 Task: Create a rule from the Recommended list, Task Added to this Project -> add SubTasks in the project BrainBridge with SubTasks Gather and Analyse Requirements , Design and Implement Solution , System Test and UAT , Release to Production / Go Live
Action: Mouse moved to (752, 387)
Screenshot: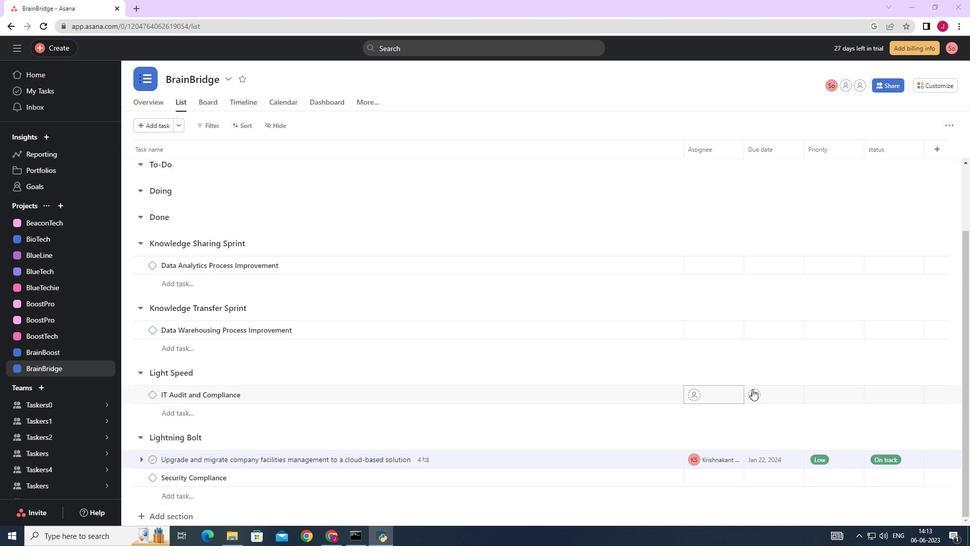 
Action: Mouse scrolled (752, 387) with delta (0, 0)
Screenshot: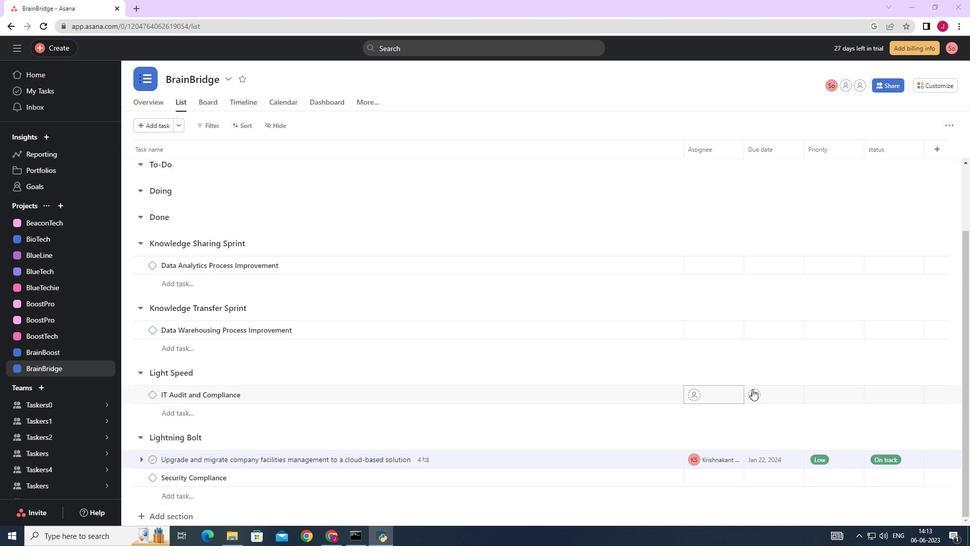 
Action: Mouse moved to (751, 387)
Screenshot: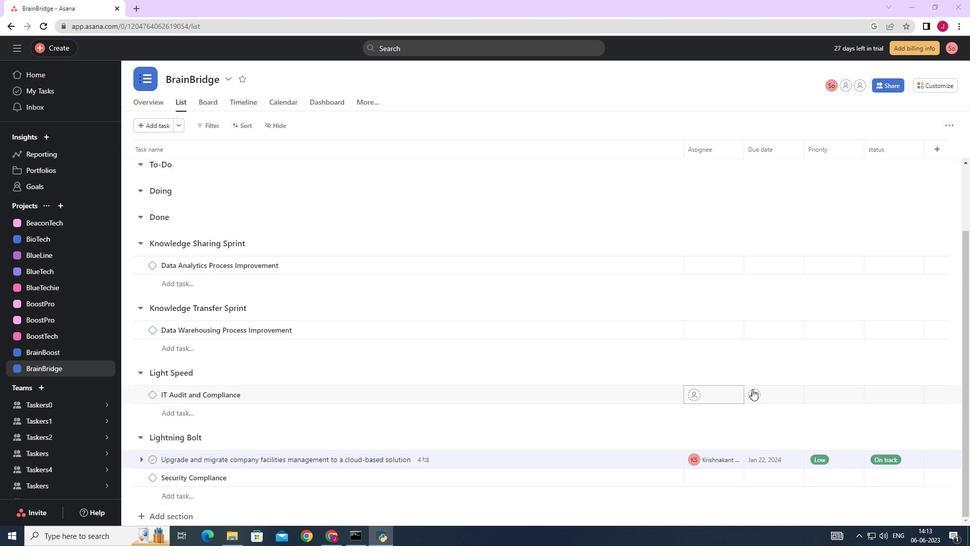 
Action: Mouse scrolled (751, 387) with delta (0, 0)
Screenshot: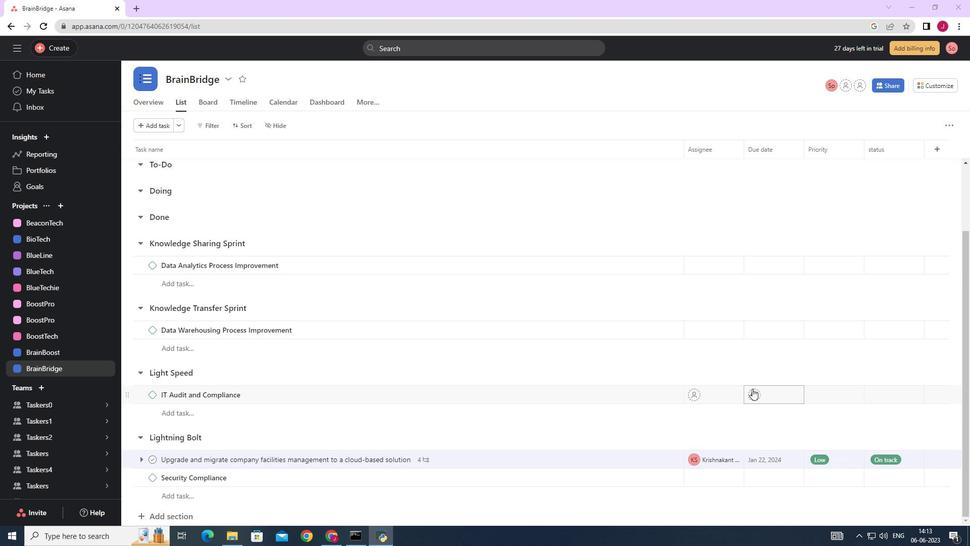 
Action: Mouse moved to (750, 386)
Screenshot: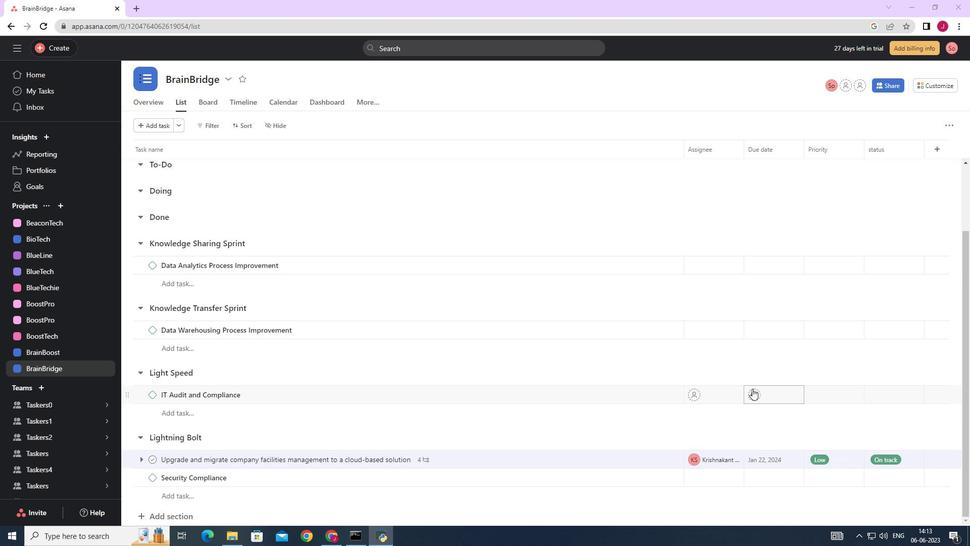 
Action: Mouse scrolled (750, 386) with delta (0, 0)
Screenshot: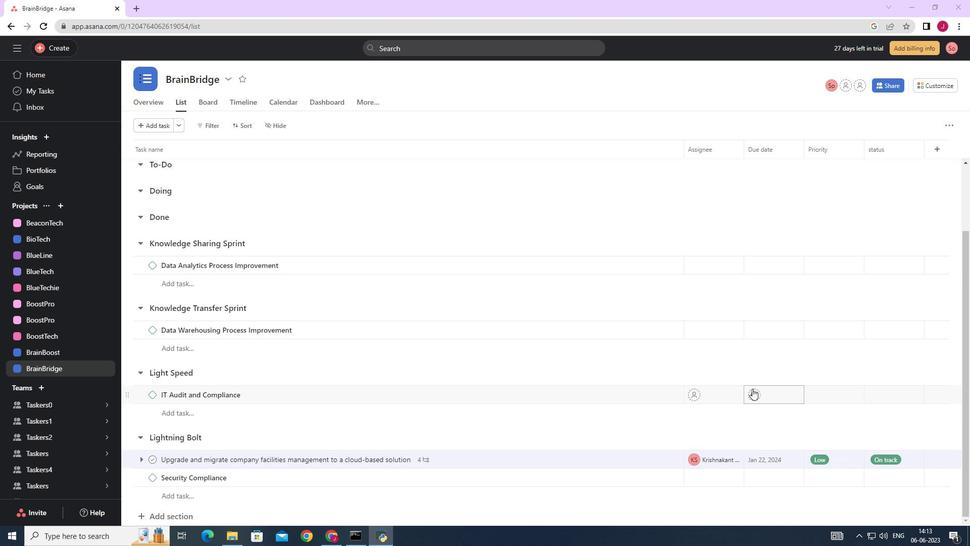 
Action: Mouse moved to (936, 85)
Screenshot: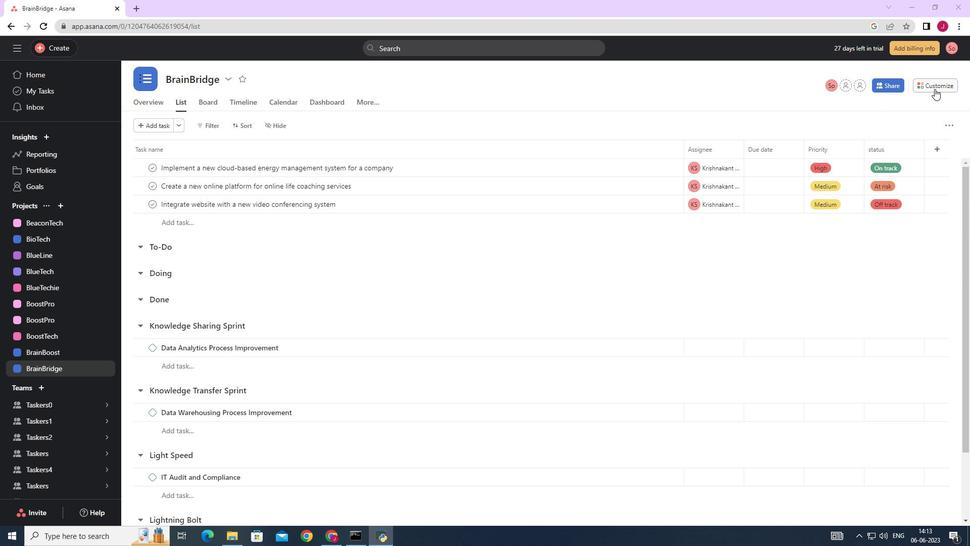 
Action: Mouse pressed left at (936, 85)
Screenshot: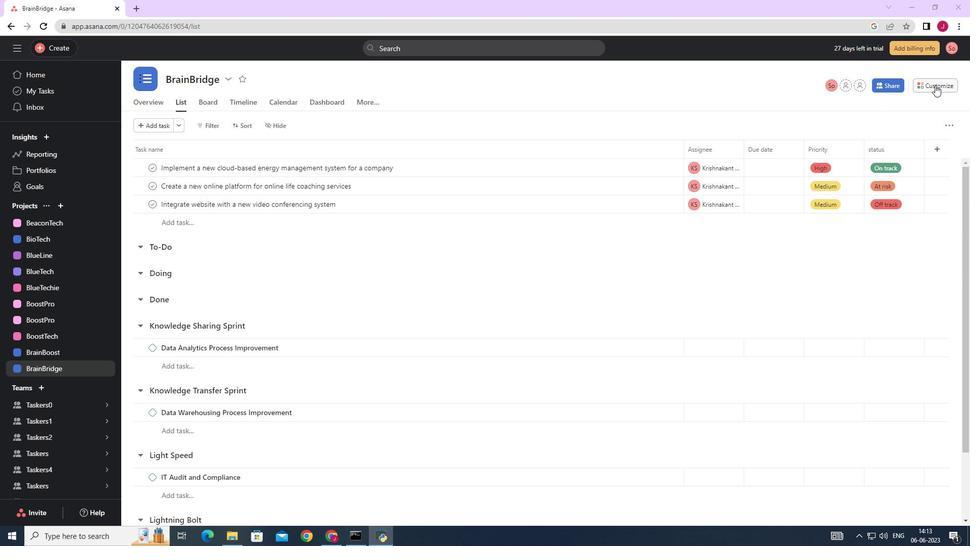 
Action: Mouse moved to (759, 222)
Screenshot: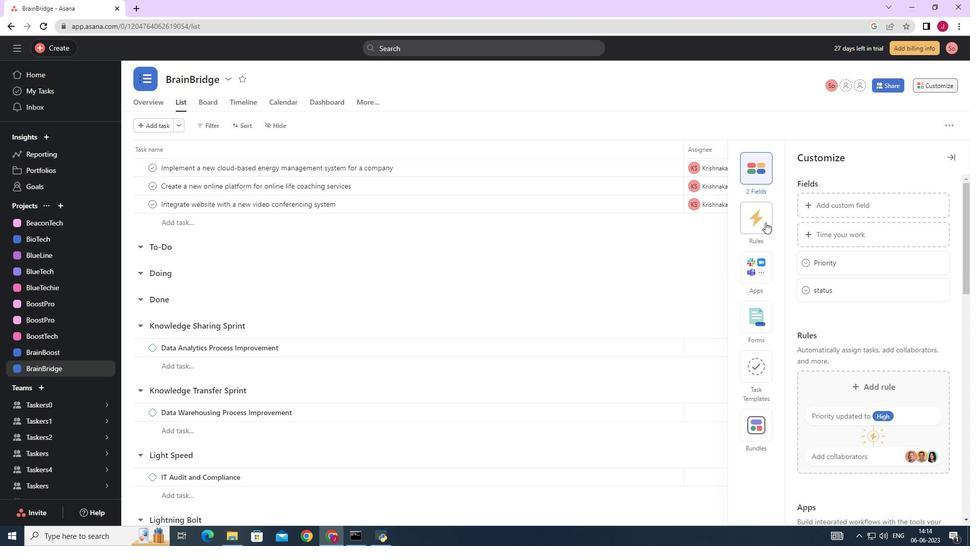 
Action: Mouse pressed left at (759, 222)
Screenshot: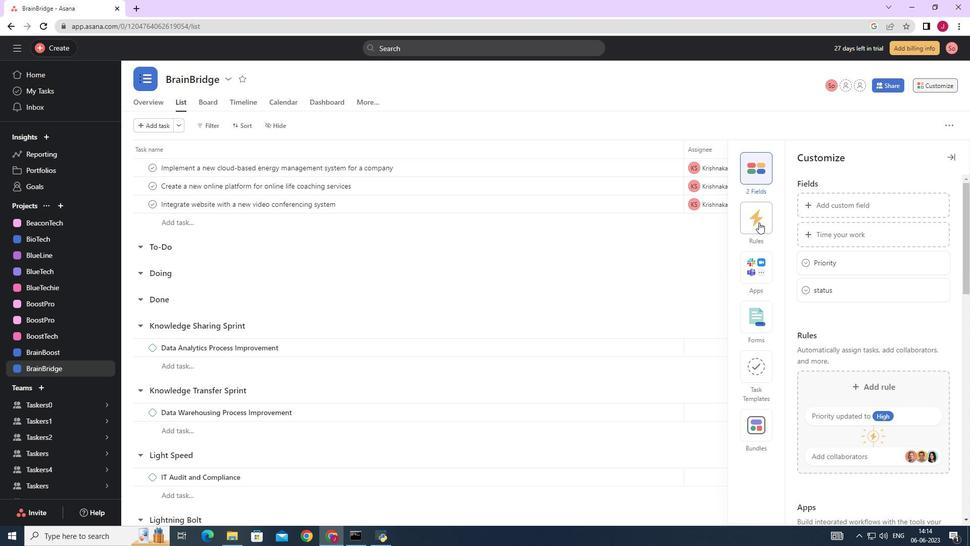 
Action: Mouse moved to (874, 234)
Screenshot: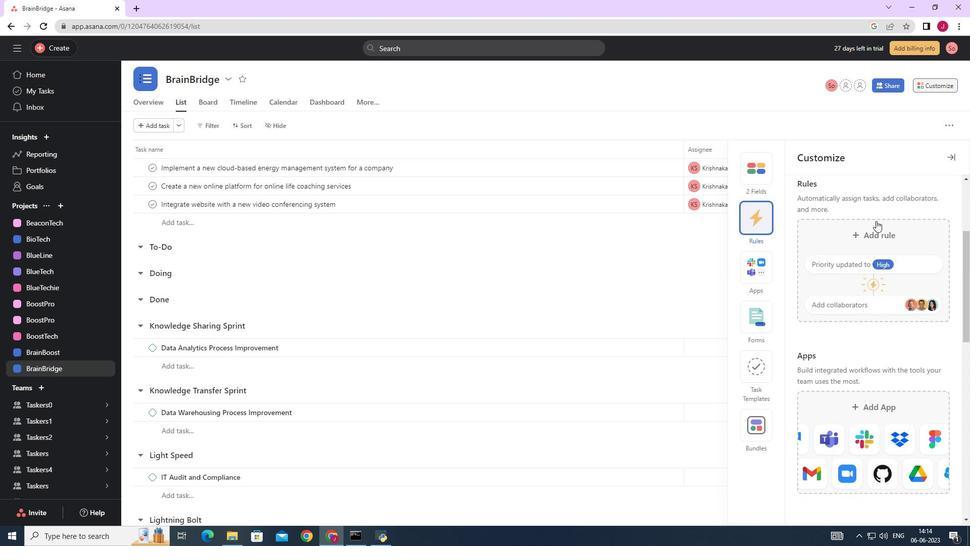 
Action: Mouse pressed left at (874, 234)
Screenshot: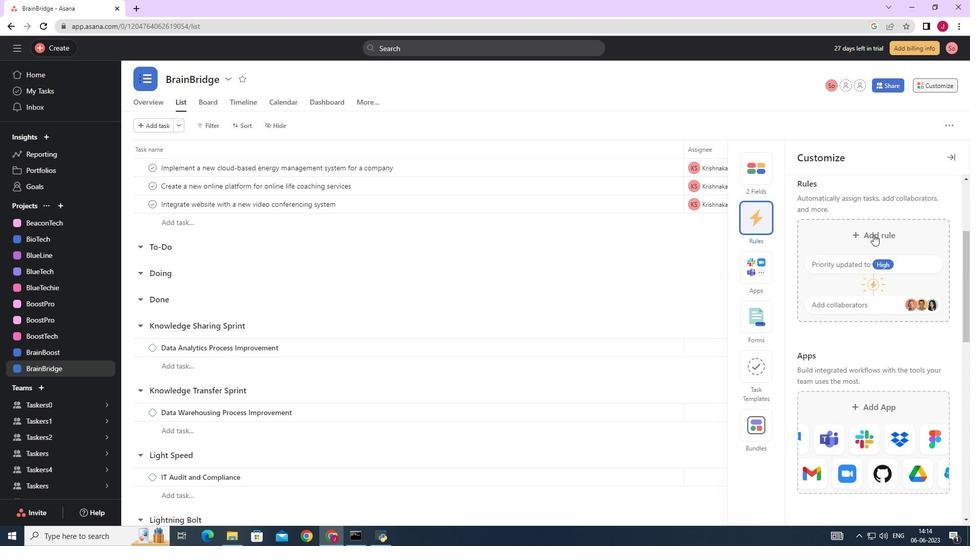 
Action: Mouse moved to (421, 147)
Screenshot: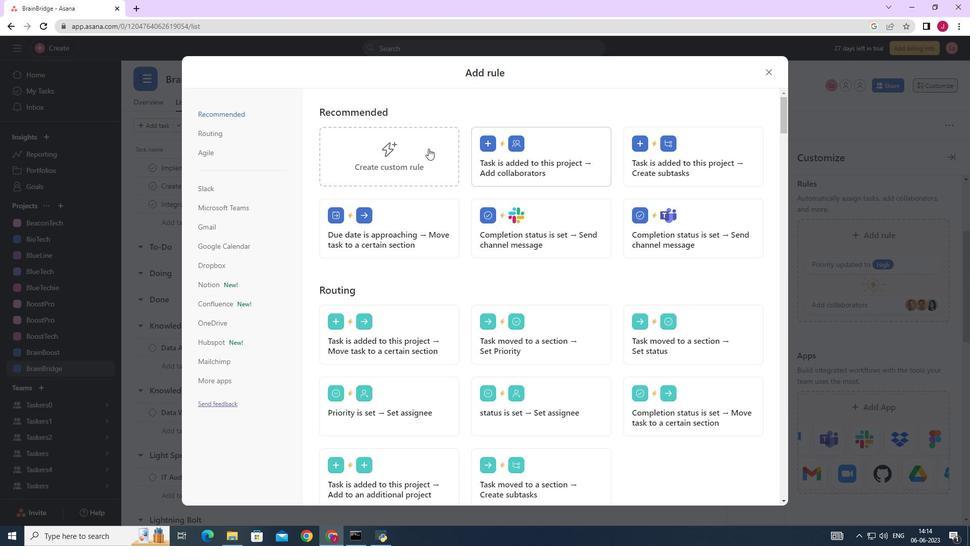 
Action: Mouse pressed left at (421, 147)
Screenshot: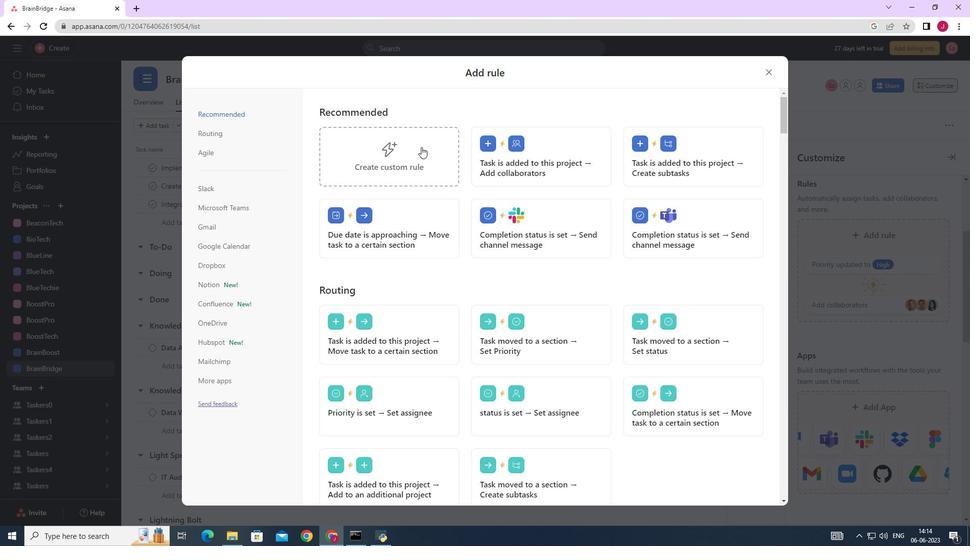 
Action: Mouse moved to (478, 258)
Screenshot: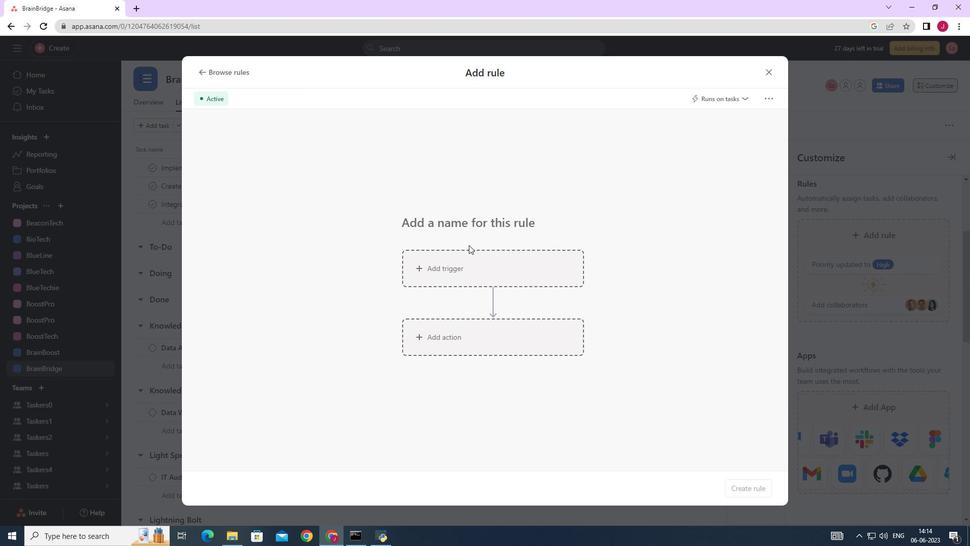 
Action: Mouse pressed left at (478, 258)
Screenshot: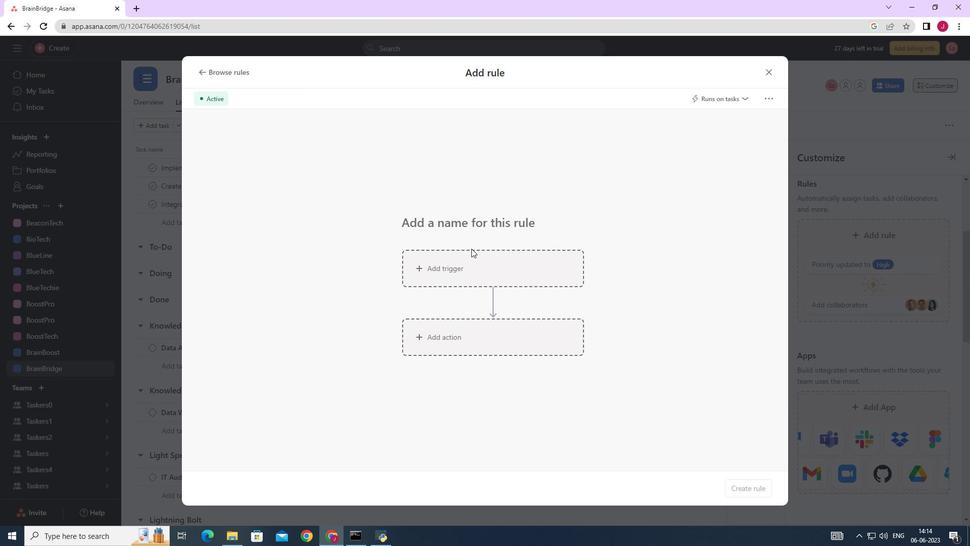 
Action: Mouse moved to (429, 331)
Screenshot: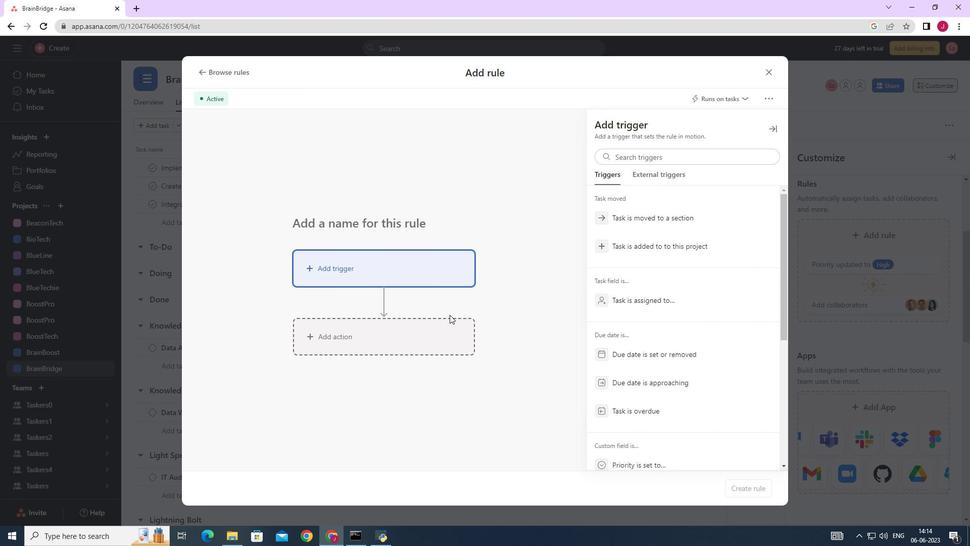 
Action: Mouse pressed left at (429, 331)
Screenshot: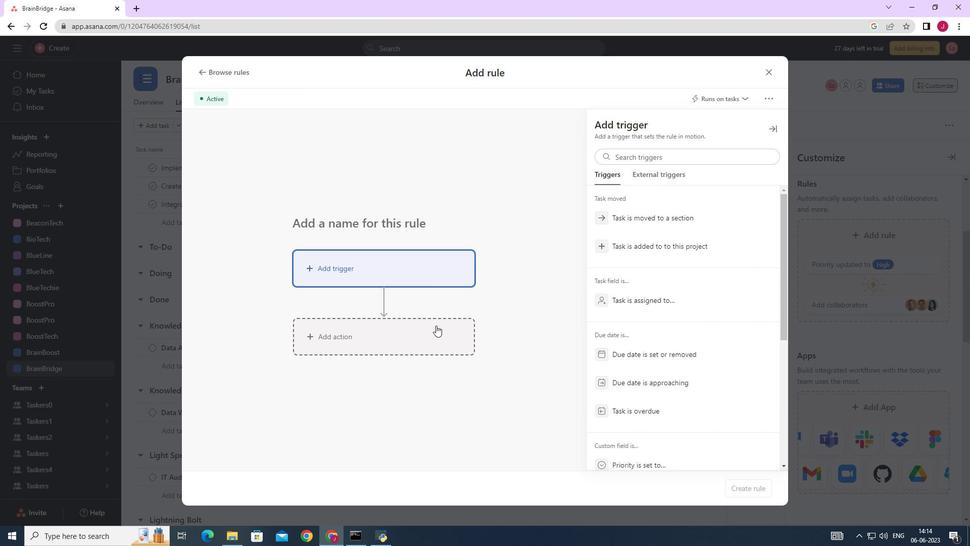 
Action: Mouse moved to (644, 285)
Screenshot: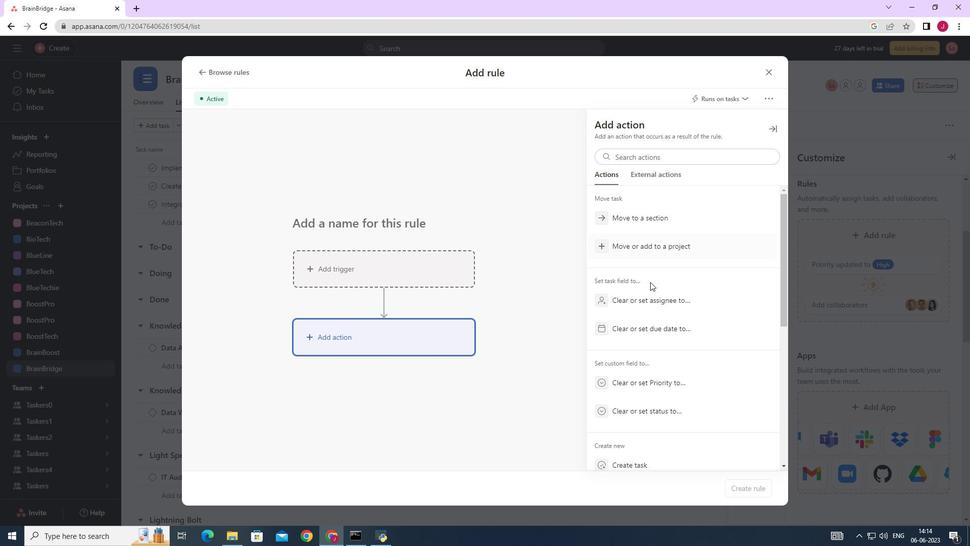 
Action: Mouse scrolled (644, 285) with delta (0, 0)
Screenshot: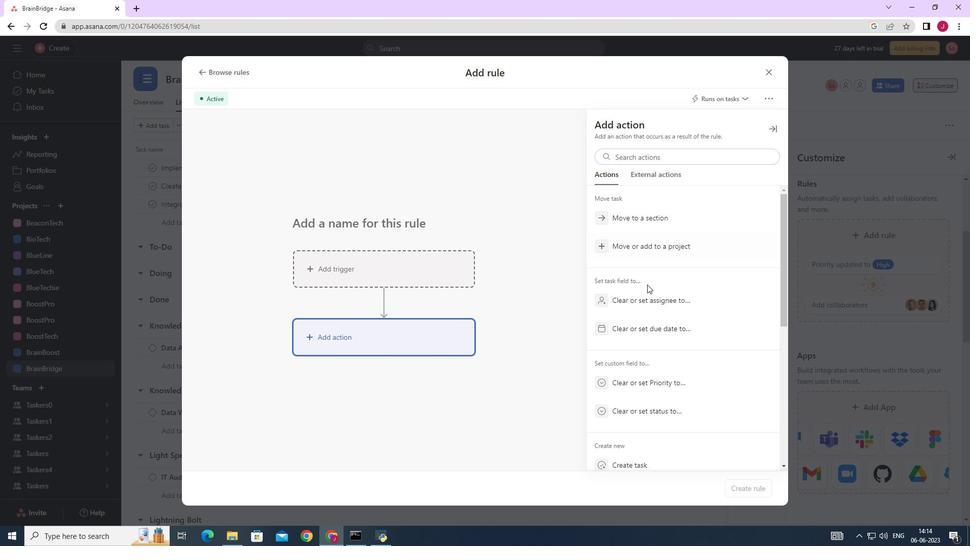 
Action: Mouse scrolled (644, 285) with delta (0, 0)
Screenshot: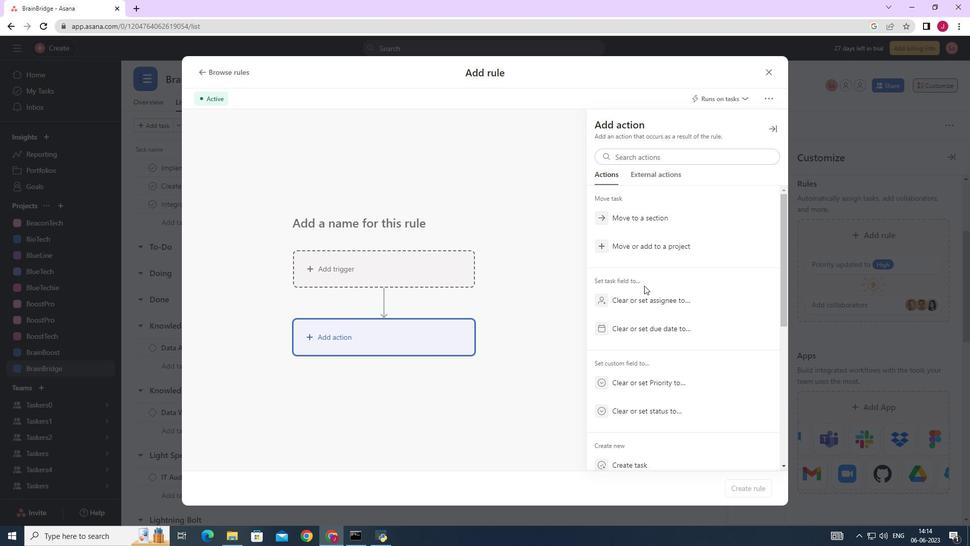 
Action: Mouse scrolled (644, 285) with delta (0, 0)
Screenshot: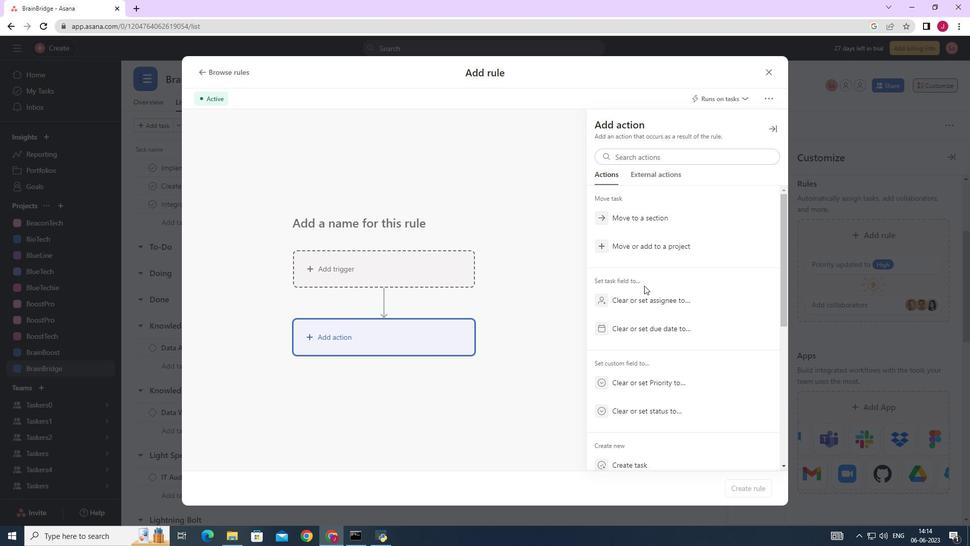 
Action: Mouse scrolled (644, 286) with delta (0, 0)
Screenshot: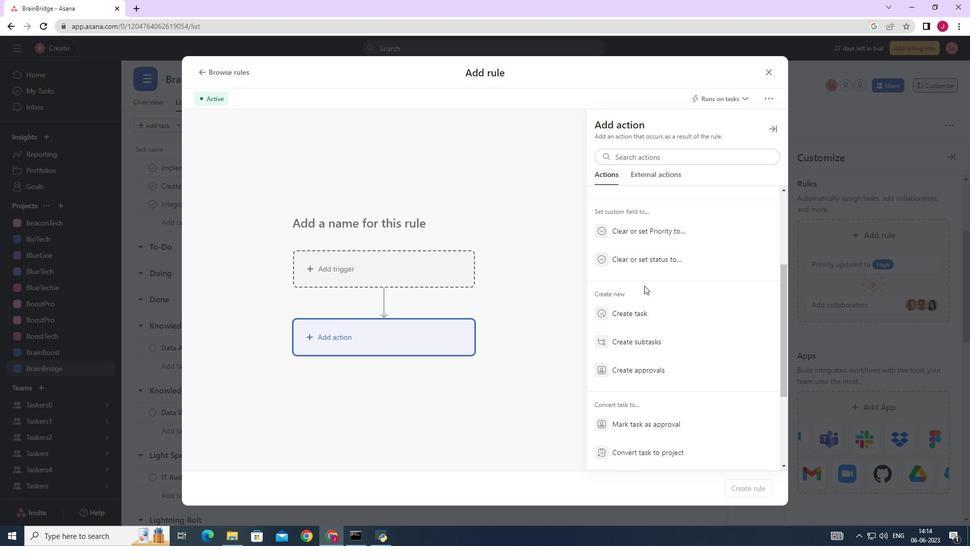 
Action: Mouse scrolled (644, 286) with delta (0, 0)
Screenshot: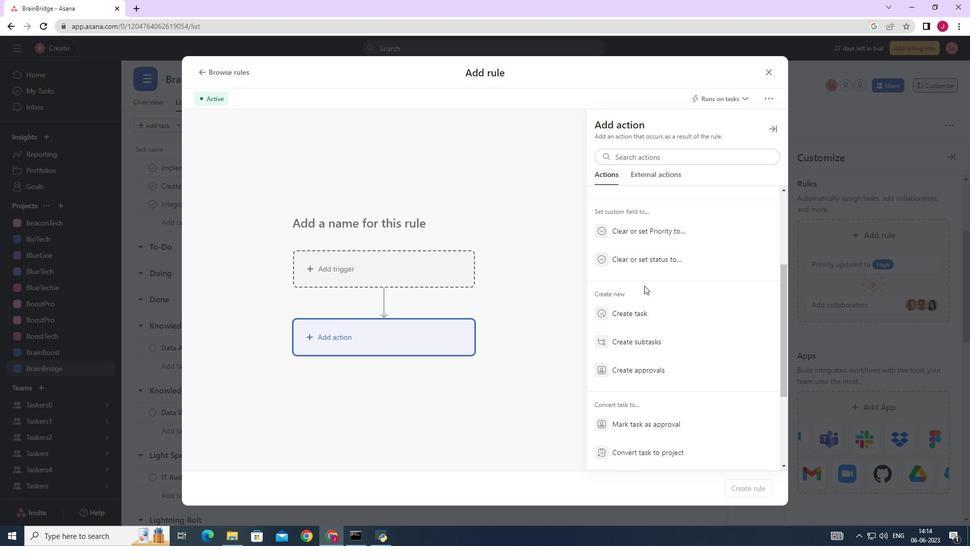 
Action: Mouse scrolled (644, 286) with delta (0, 0)
Screenshot: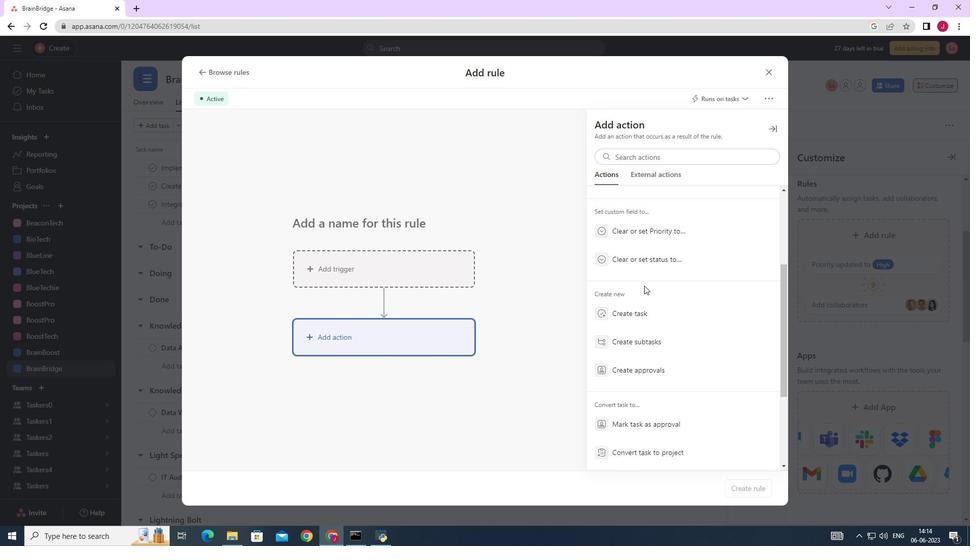 
Action: Mouse scrolled (644, 286) with delta (0, 0)
Screenshot: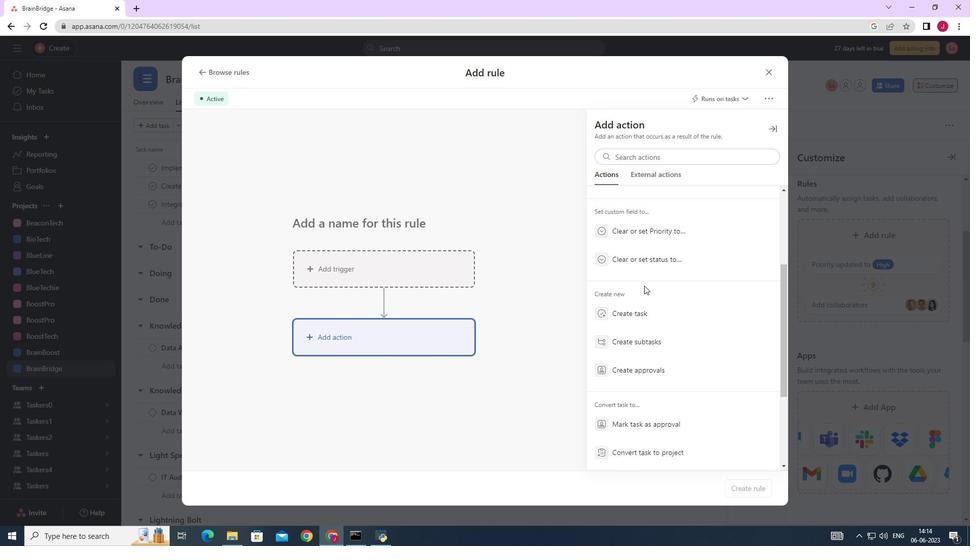 
Action: Mouse moved to (621, 368)
Screenshot: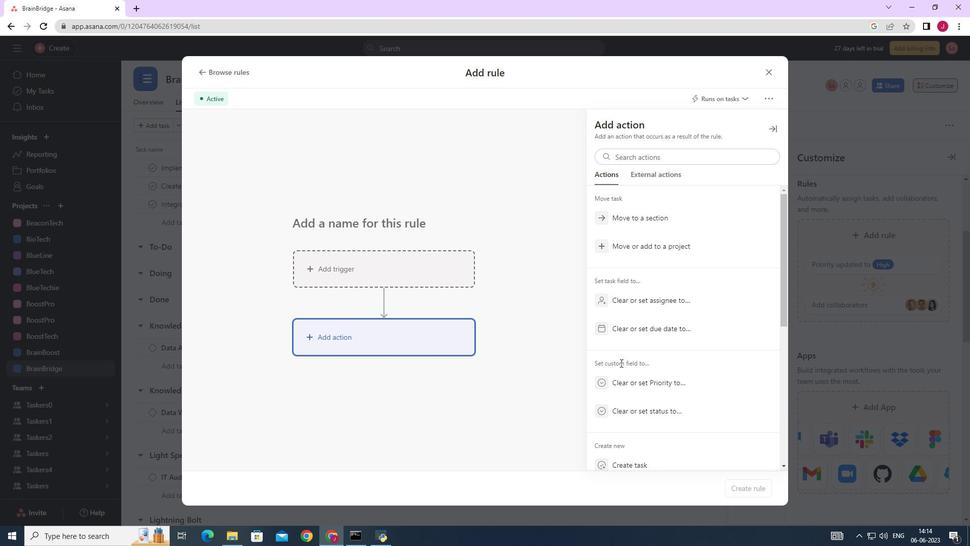 
Action: Mouse scrolled (621, 367) with delta (0, 0)
Screenshot: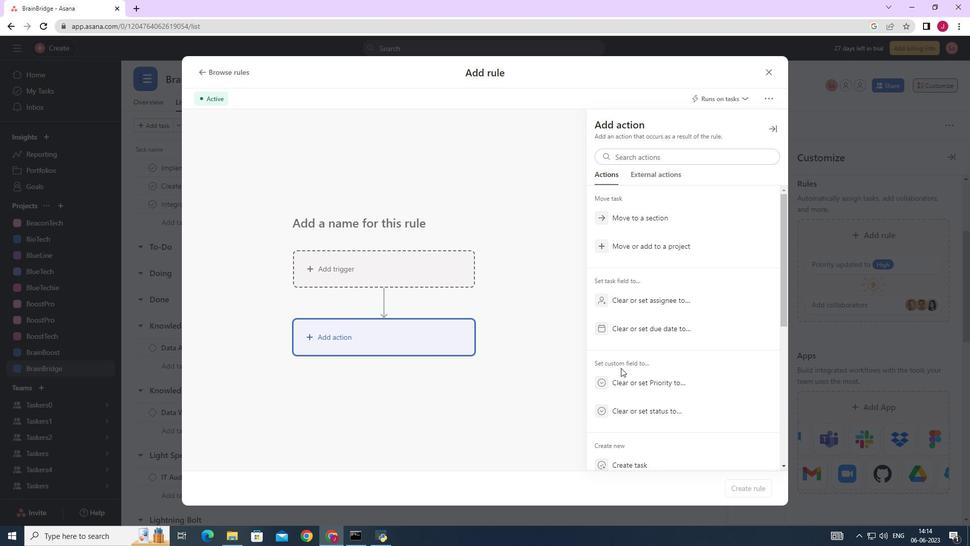 
Action: Mouse scrolled (621, 367) with delta (0, 0)
Screenshot: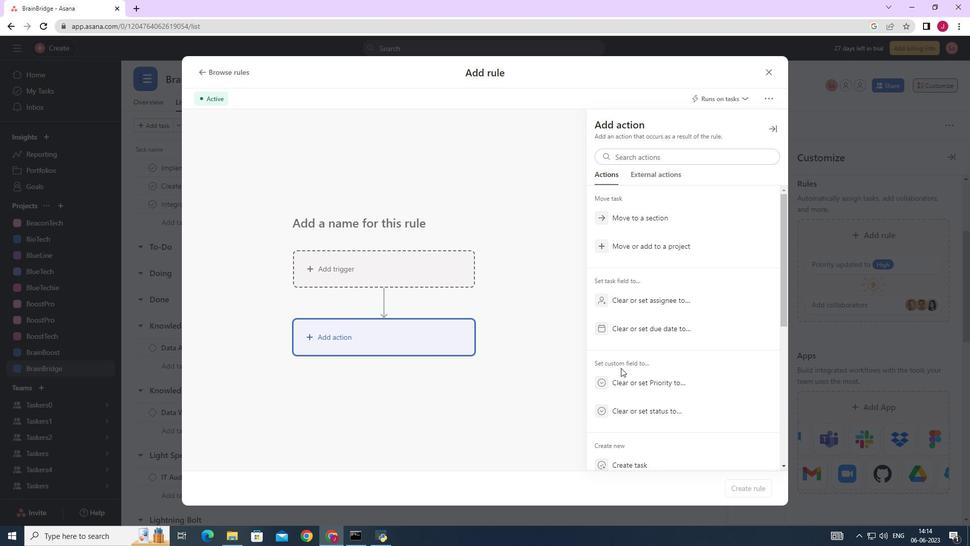 
Action: Mouse scrolled (621, 367) with delta (0, 0)
Screenshot: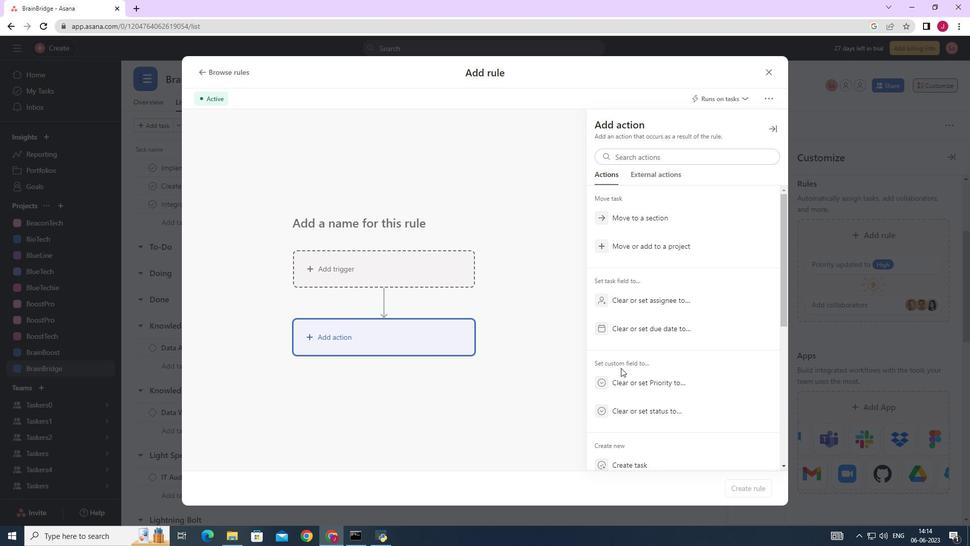 
Action: Mouse scrolled (621, 367) with delta (0, 0)
Screenshot: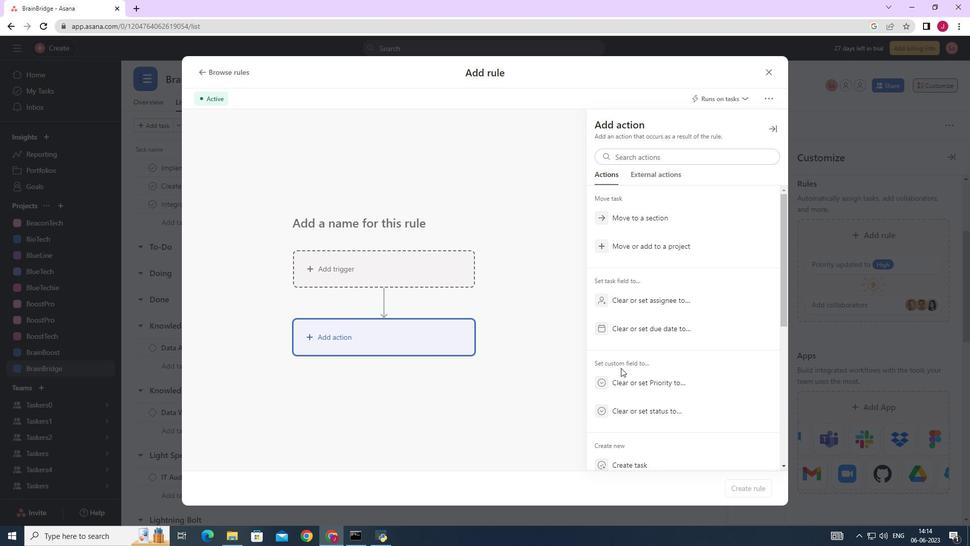 
Action: Mouse moved to (622, 368)
Screenshot: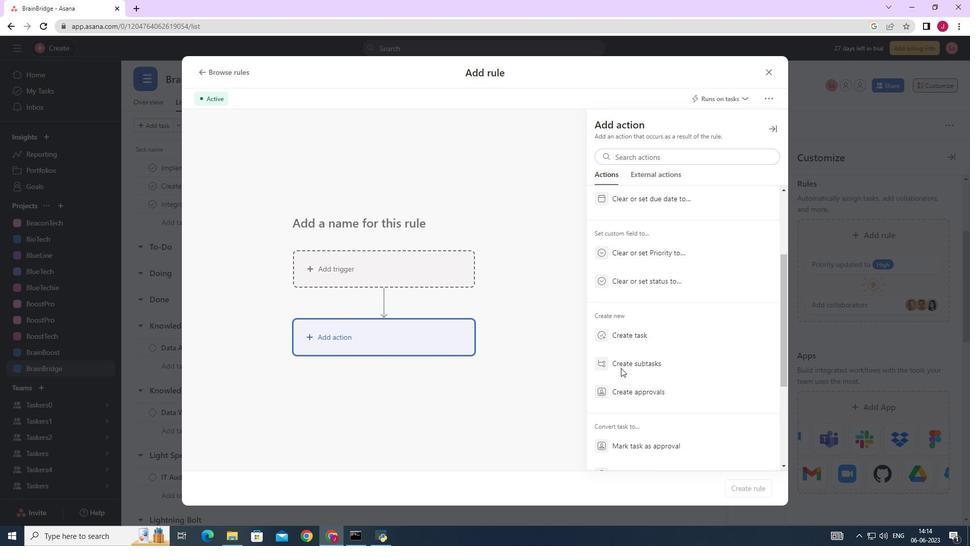 
Action: Mouse scrolled (622, 368) with delta (0, 0)
Screenshot: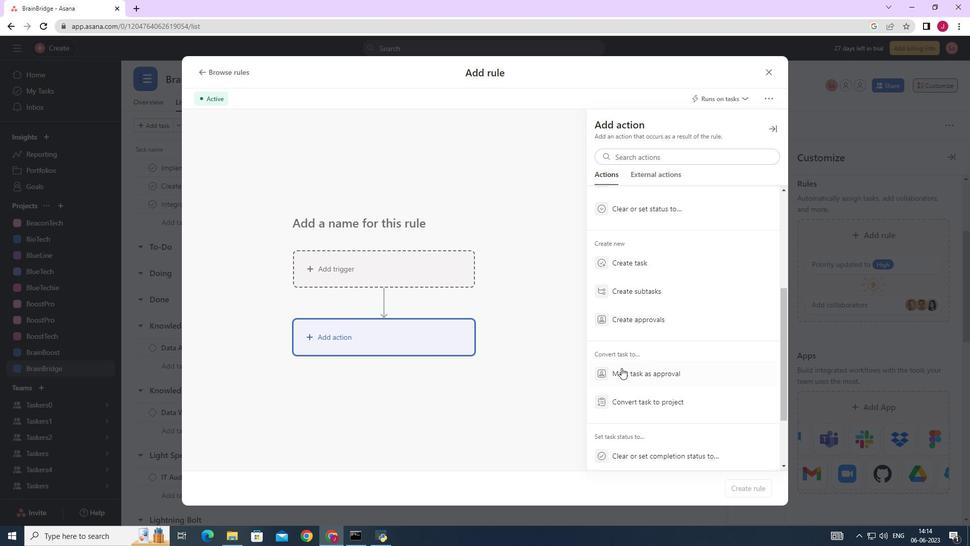 
Action: Mouse scrolled (622, 368) with delta (0, 0)
Screenshot: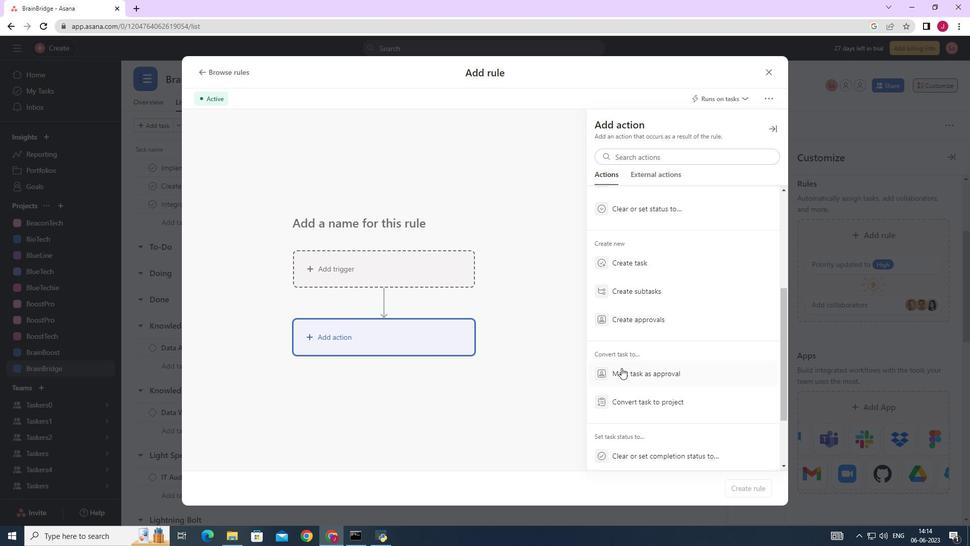 
Action: Mouse scrolled (622, 368) with delta (0, 0)
Screenshot: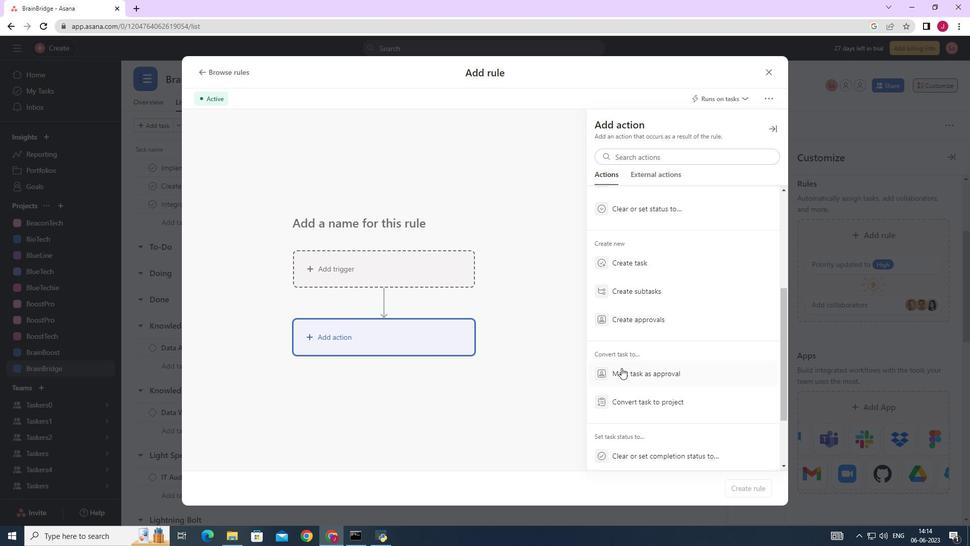 
Action: Mouse moved to (635, 347)
Screenshot: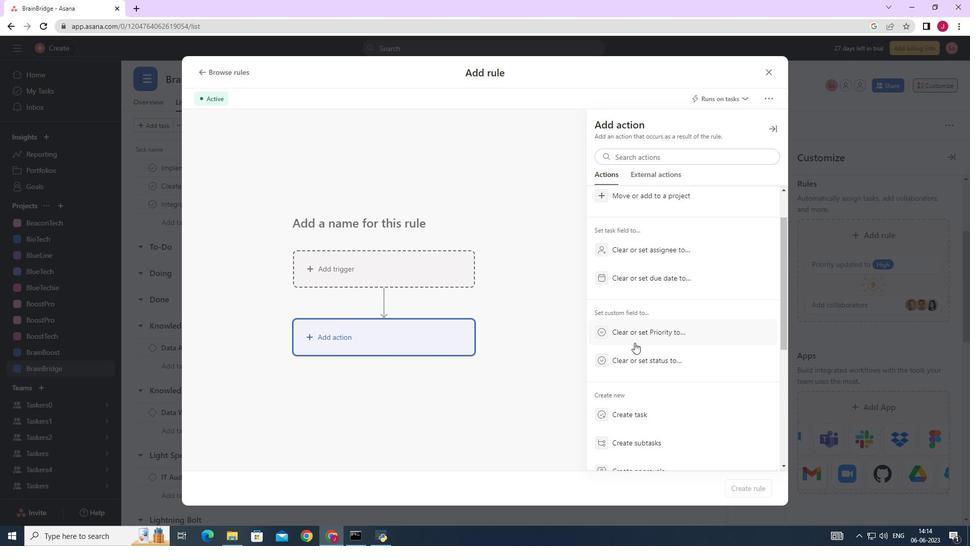
Action: Mouse scrolled (635, 347) with delta (0, 0)
Screenshot: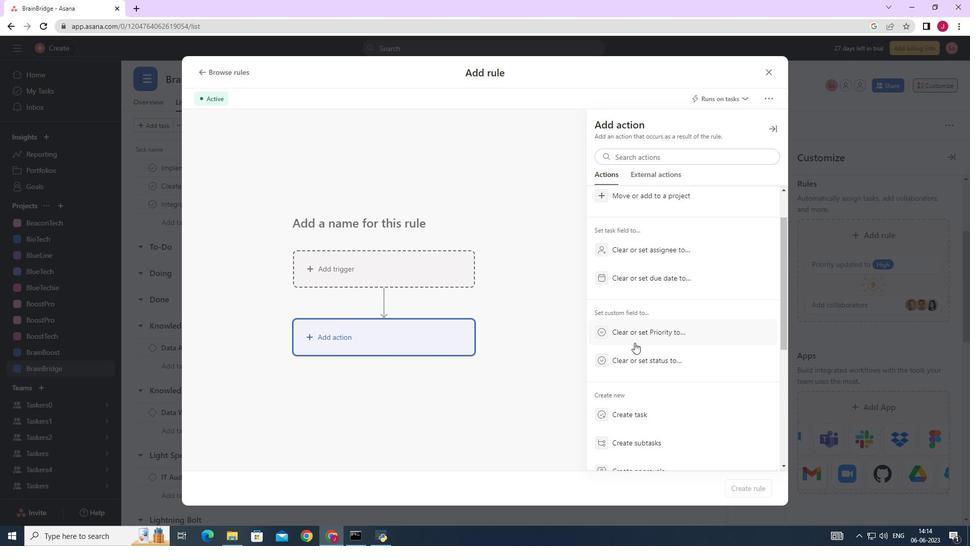 
Action: Mouse scrolled (635, 347) with delta (0, 0)
Screenshot: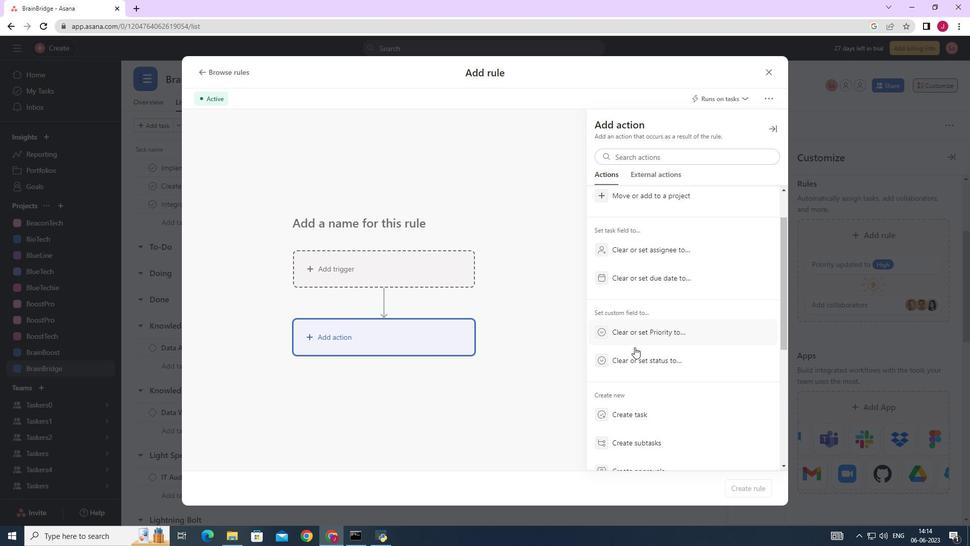 
Action: Mouse scrolled (635, 347) with delta (0, 0)
Screenshot: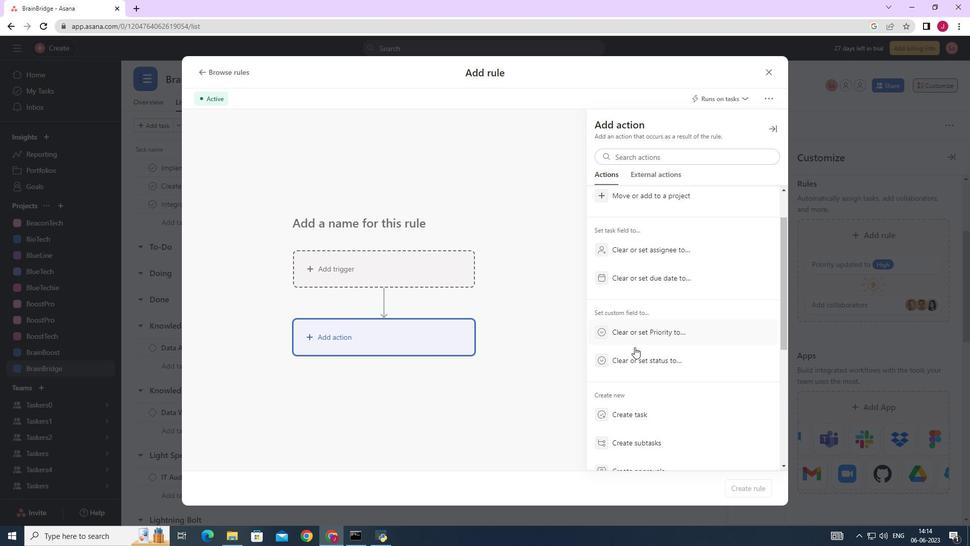 
Action: Mouse moved to (646, 289)
Screenshot: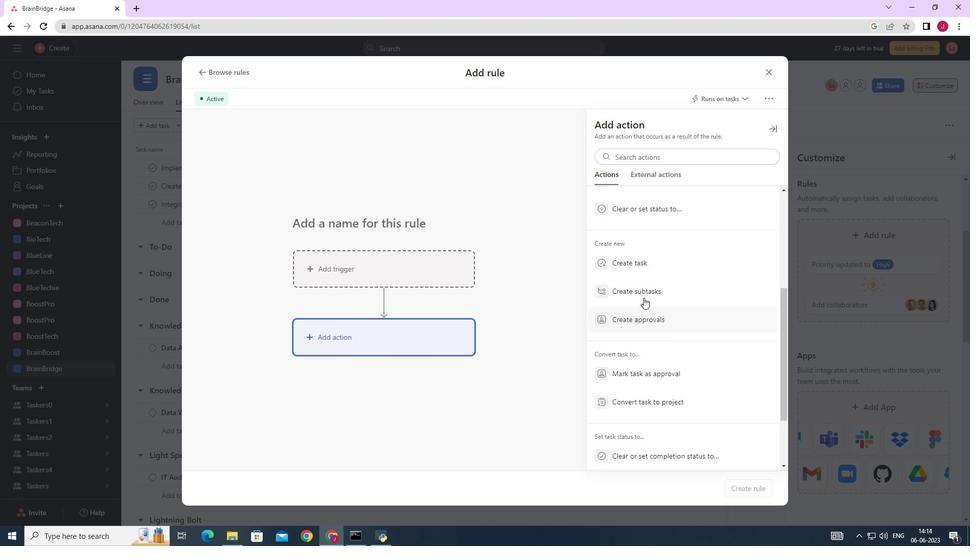 
Action: Mouse pressed left at (646, 289)
Screenshot: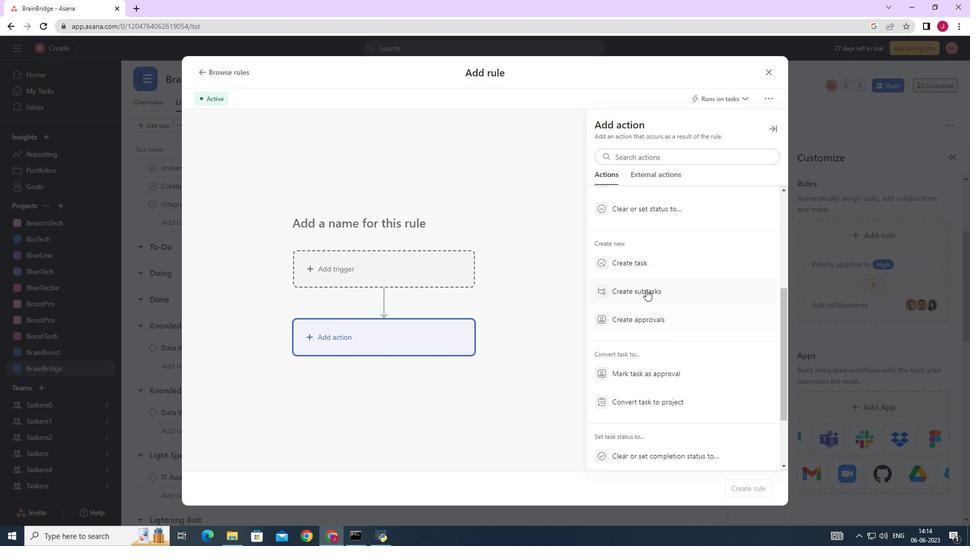 
Action: Mouse moved to (662, 160)
Screenshot: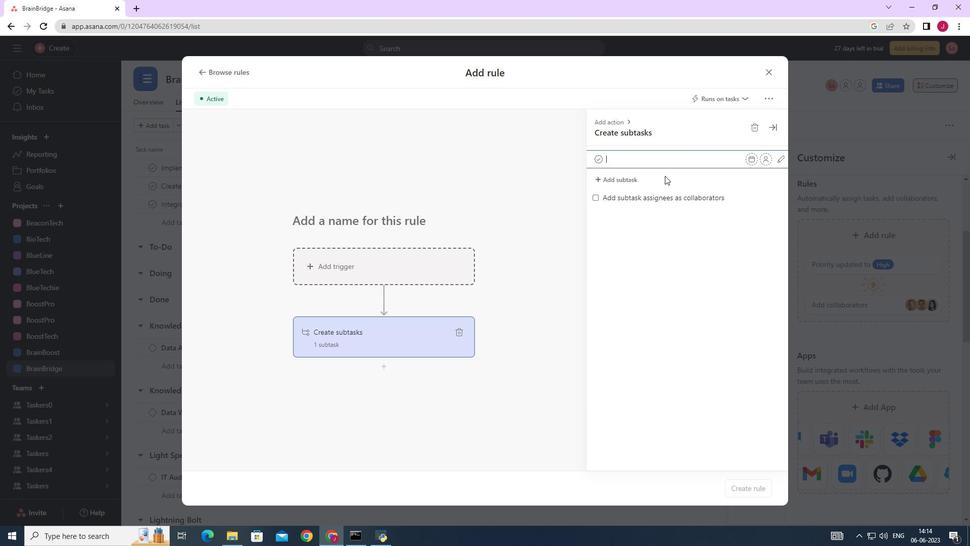 
Action: Key pressed <Key.caps_lock>G<Key.caps_lock>ather<Key.space>and<Key.space><Key.caps_lock>A<Key.caps_lock>nalyse<Key.space><Key.caps_lock>R<Key.caps_lock>equirements<Key.enter><Key.caps_lock>D<Key.caps_lock>esign<Key.space>and<Key.space><Key.caps_lock>I<Key.caps_lock>mplement<Key.space><Key.caps_lock>S<Key.caps_lock>olutions<Key.backspace><Key.enter><Key.caps_lock>S<Key.caps_lock>u<Key.backspace>ystem<Key.space><Key.caps_lock>T<Key.caps_lock>est<Key.space>and<Key.space><Key.caps_lock>UAT<Key.enter><Key.caps_lock><Key.caps_lock>R<Key.caps_lock>elease<Key.space>to<Key.space>production<Key.space>/<Key.space><Key.caps_lock>G<Key.caps_lock>o<Key.space><Key.caps_lock>L<Key.caps_lock>ive<Key.enter>
Screenshot: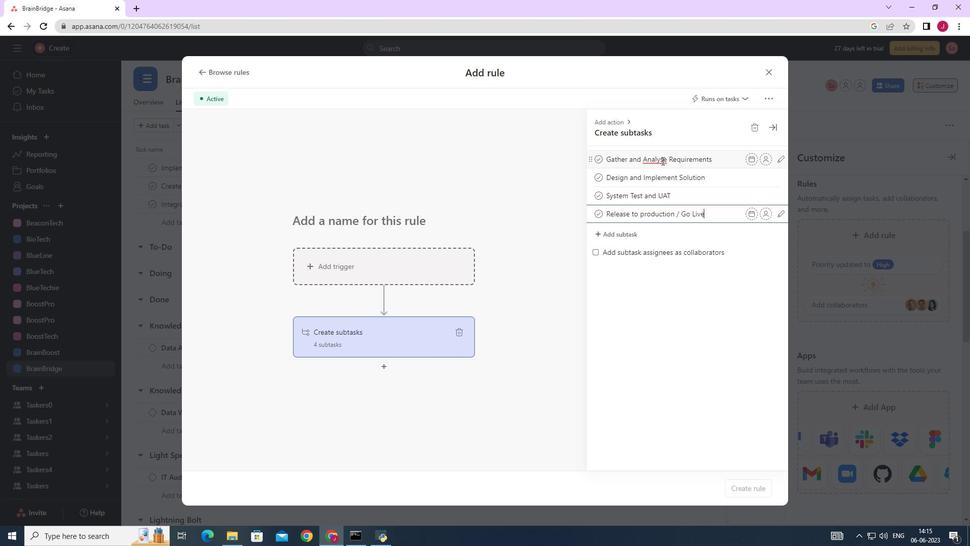 
Action: Mouse moved to (770, 71)
Screenshot: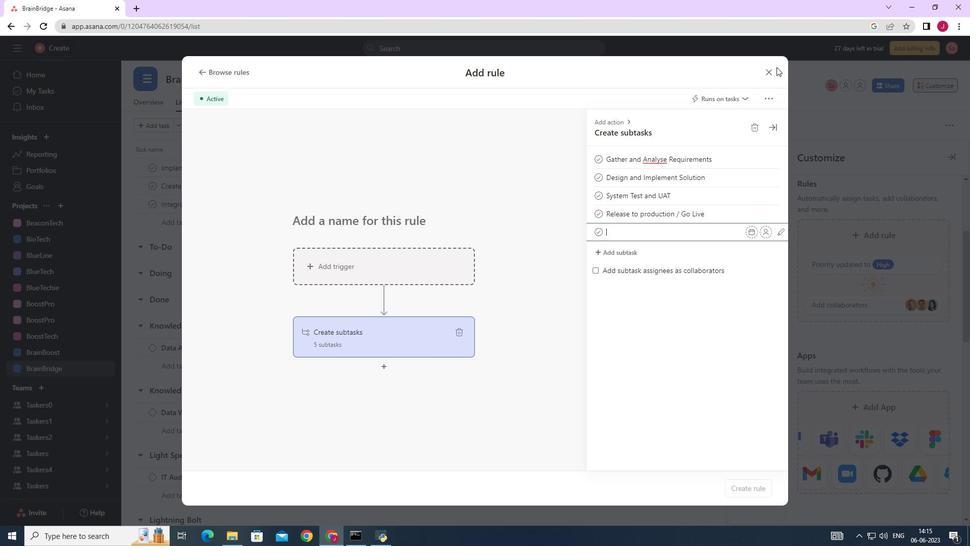 
Action: Mouse pressed left at (770, 71)
Screenshot: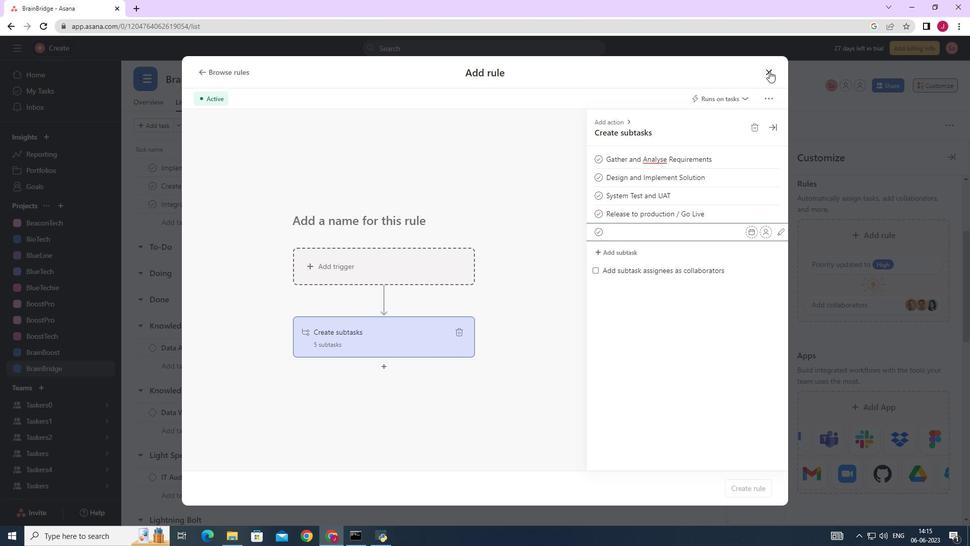 
